 Task: In the  document Kindergartenletter.epub change page color to  'Light Brown'. Insert watermark  'Confidential ' Apply Font Style in watermark Arial
Action: Mouse moved to (40, 65)
Screenshot: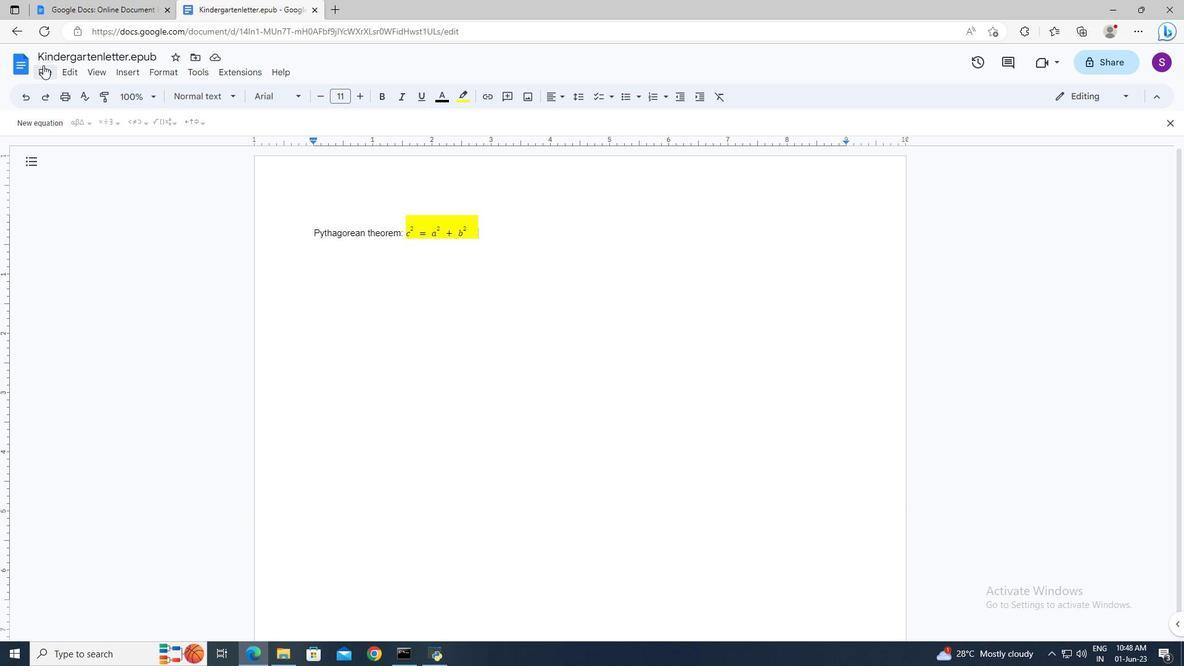 
Action: Mouse pressed left at (40, 65)
Screenshot: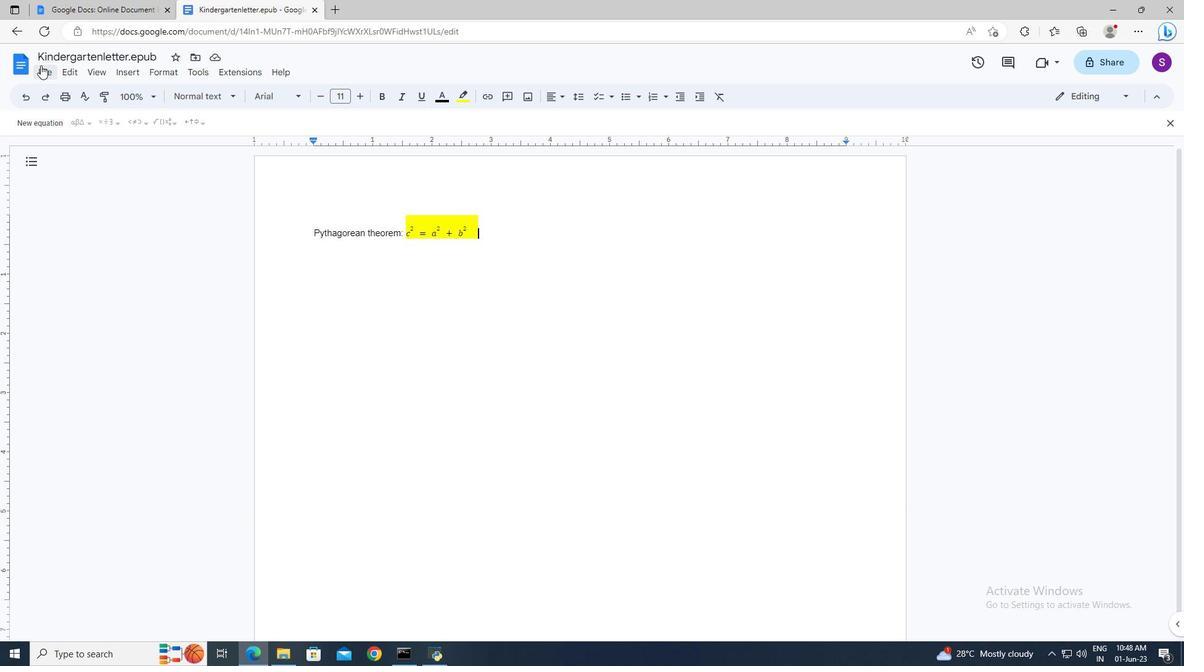 
Action: Mouse moved to (90, 403)
Screenshot: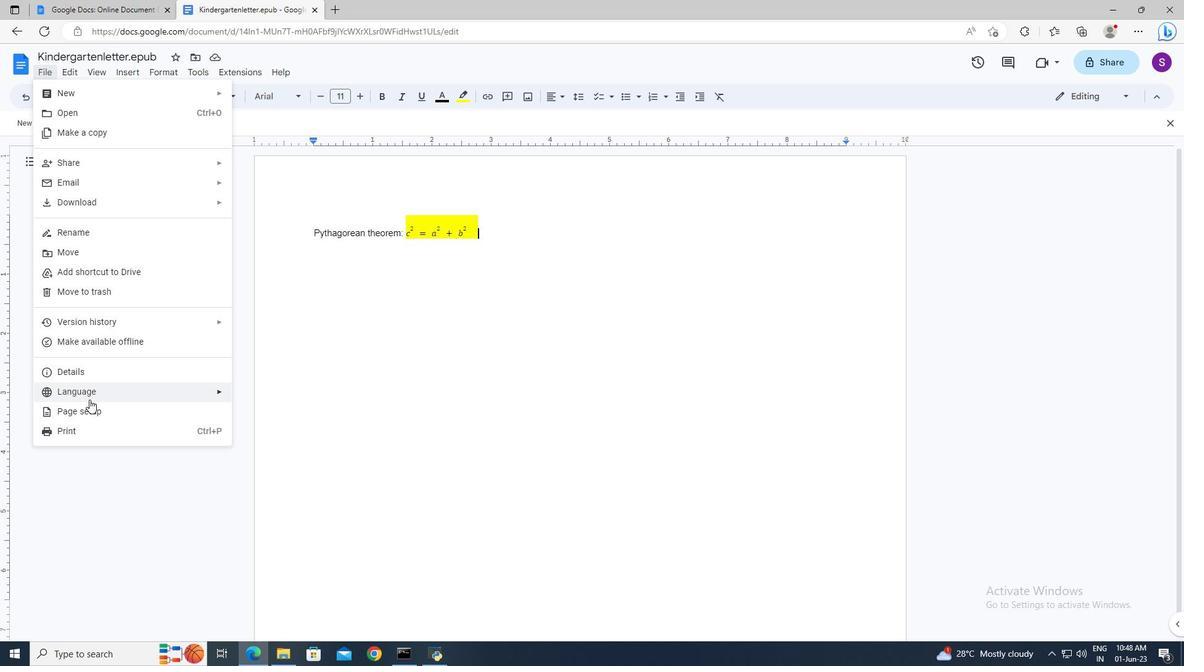 
Action: Mouse pressed left at (90, 403)
Screenshot: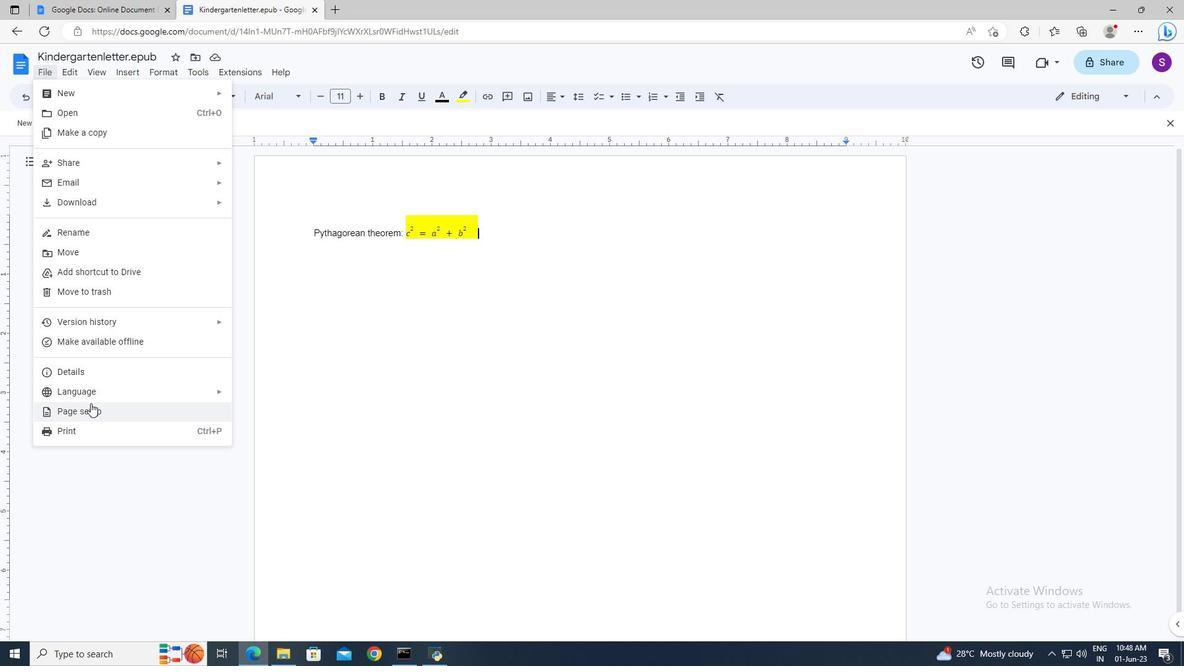 
Action: Mouse moved to (502, 425)
Screenshot: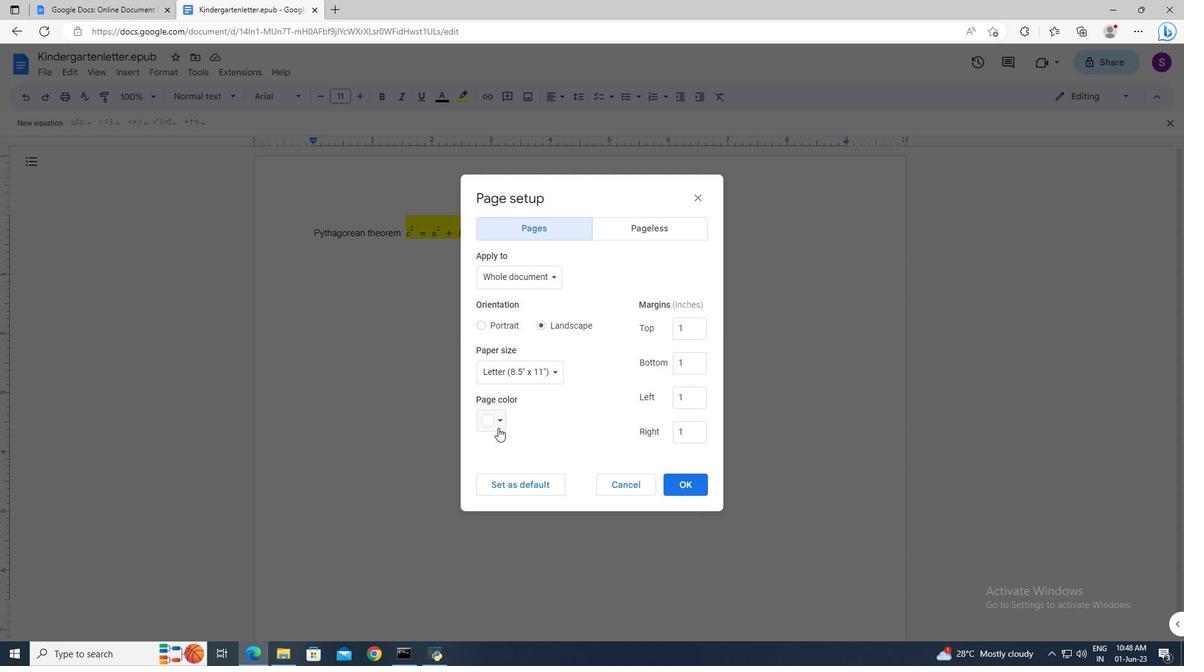 
Action: Mouse pressed left at (502, 425)
Screenshot: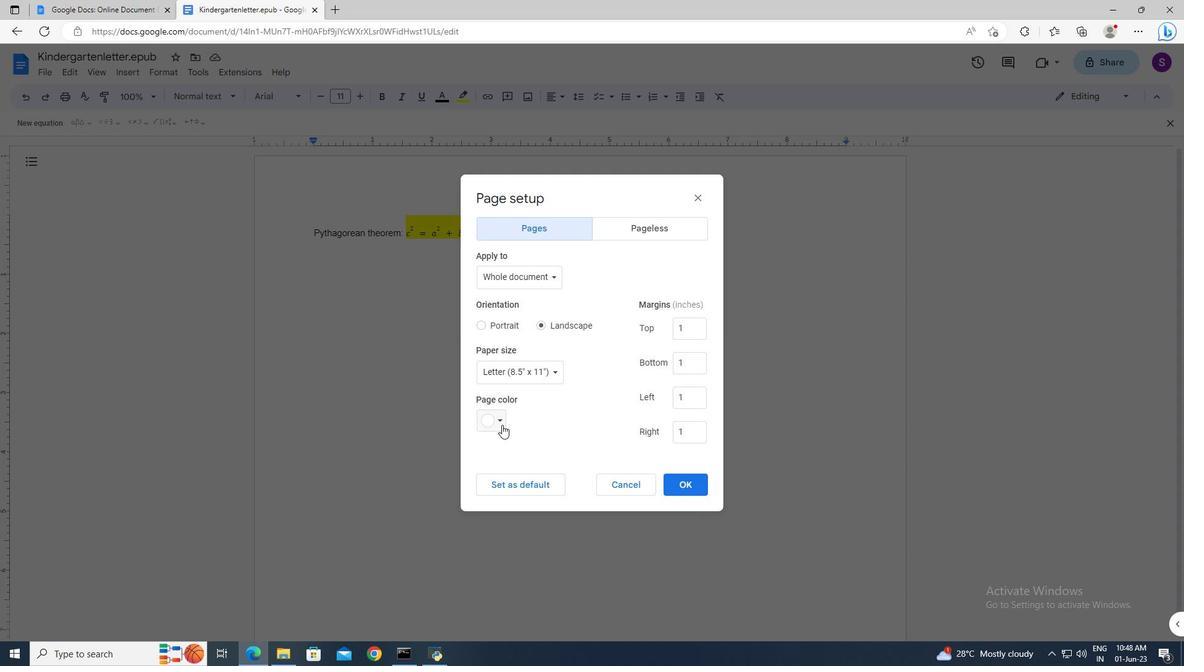 
Action: Mouse moved to (519, 523)
Screenshot: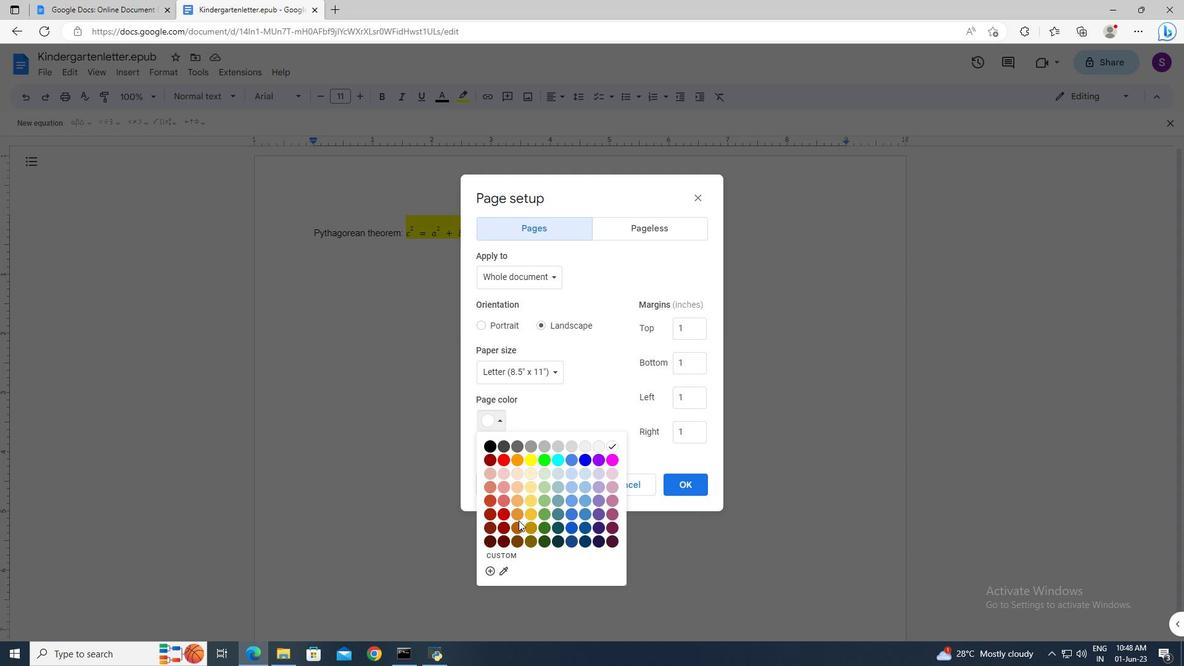 
Action: Mouse pressed left at (519, 523)
Screenshot: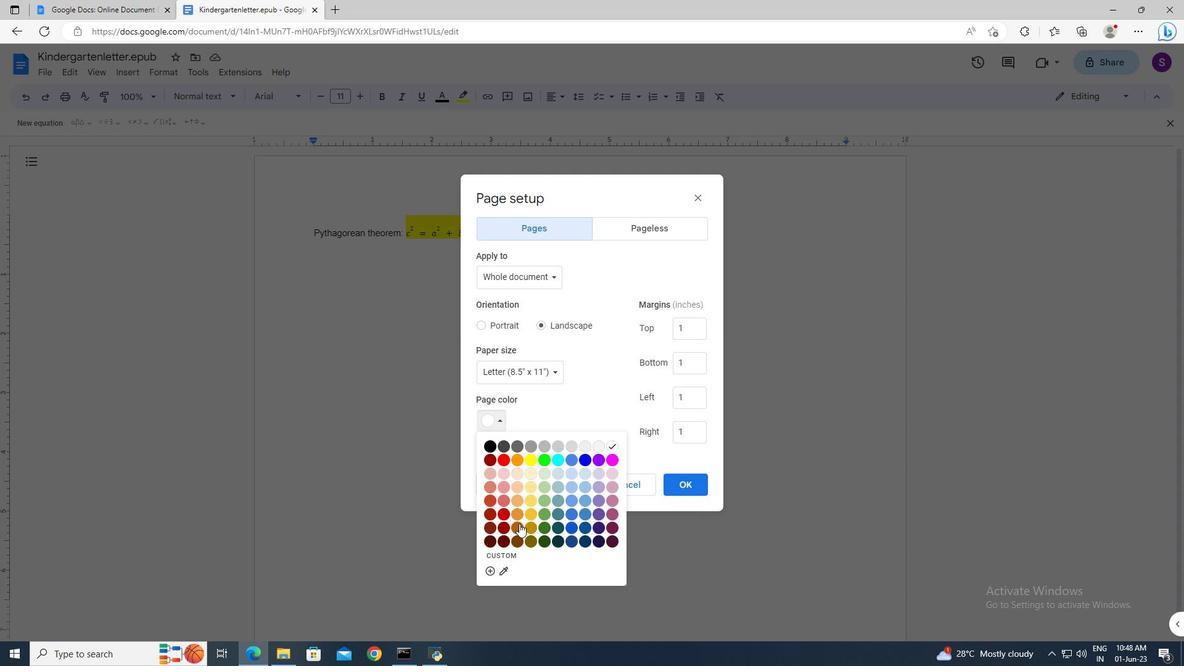 
Action: Mouse moved to (688, 485)
Screenshot: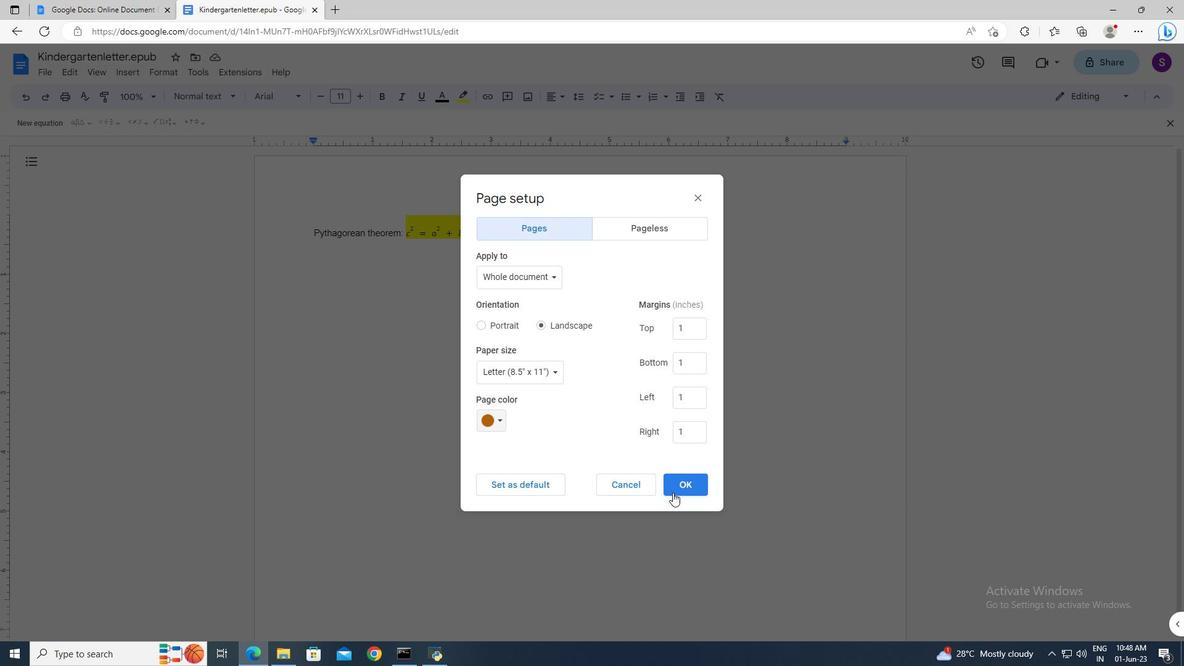 
Action: Mouse pressed left at (688, 485)
Screenshot: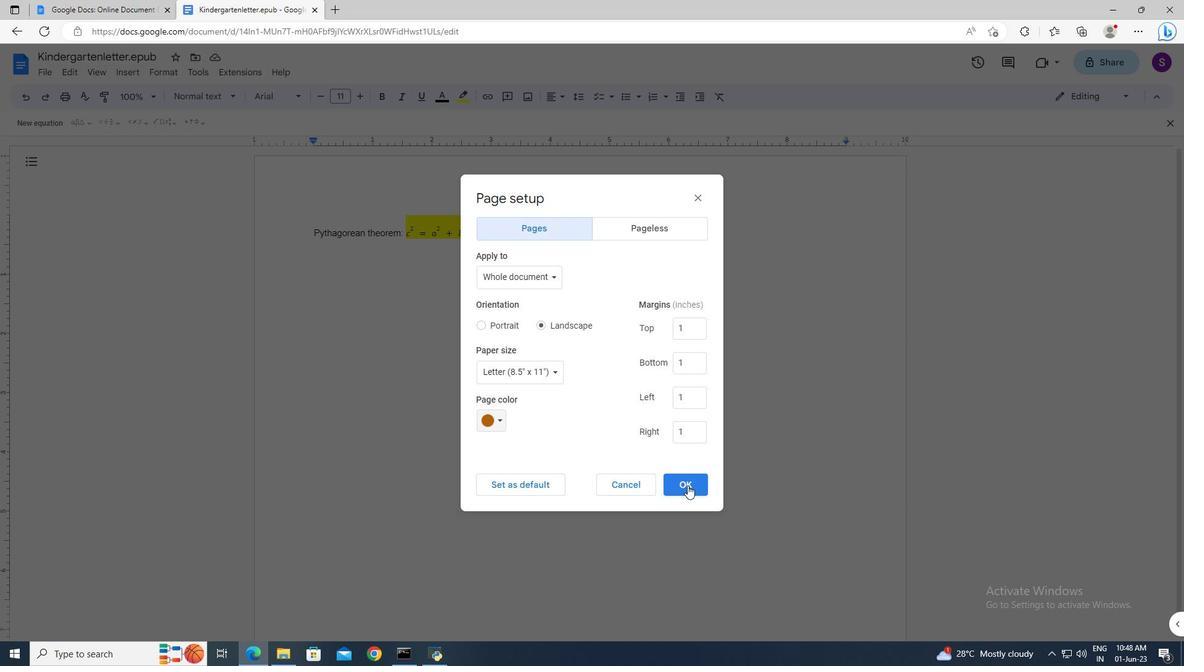 
Action: Mouse moved to (136, 74)
Screenshot: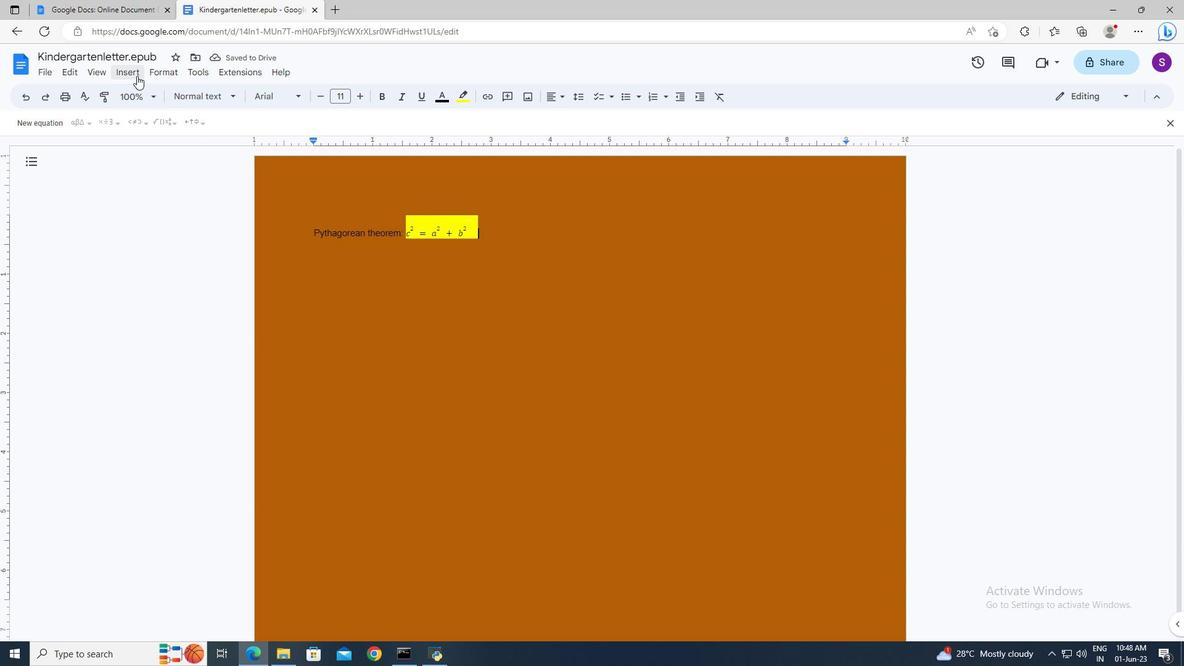 
Action: Mouse pressed left at (136, 74)
Screenshot: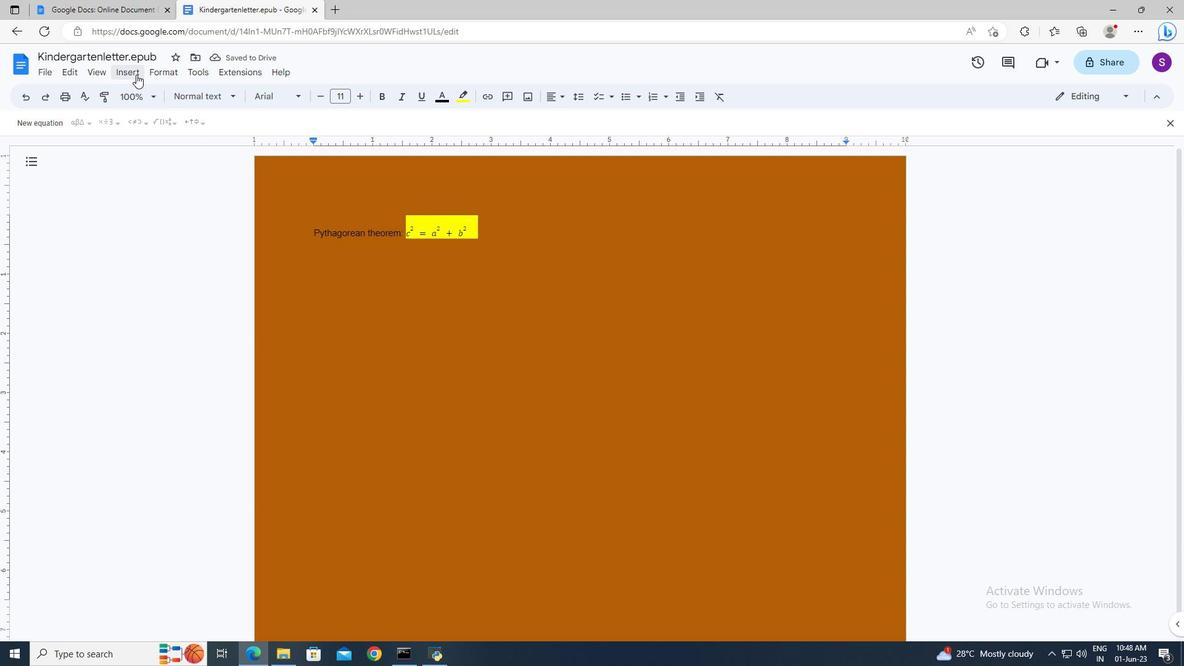 
Action: Mouse moved to (152, 354)
Screenshot: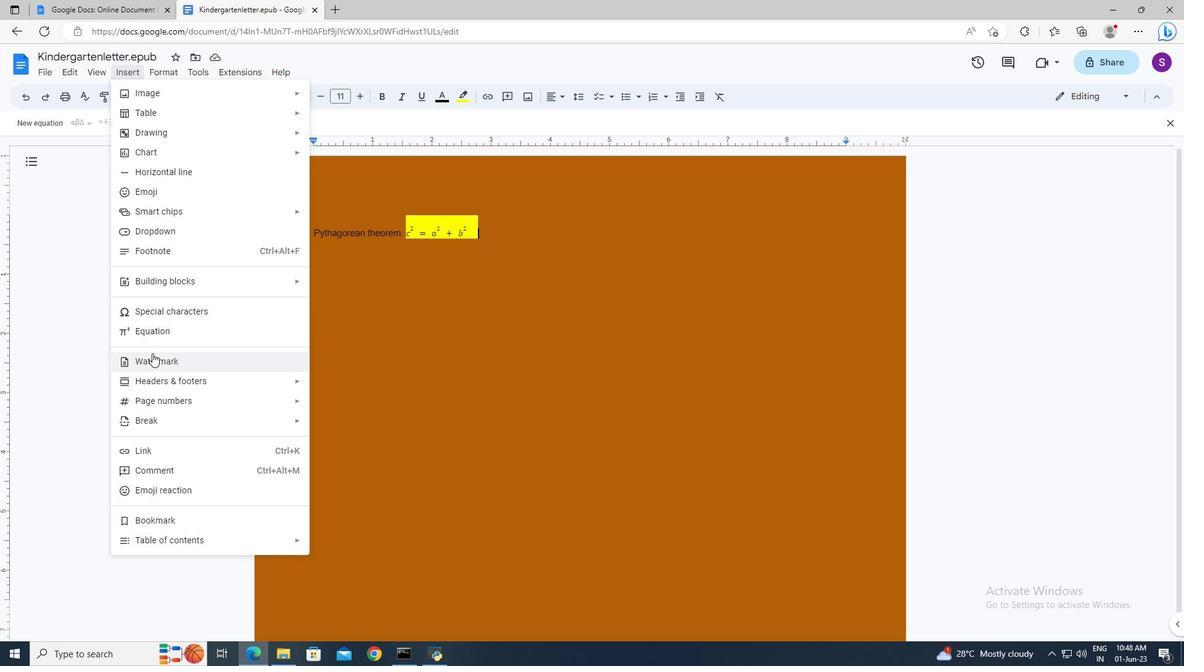 
Action: Mouse pressed left at (152, 354)
Screenshot: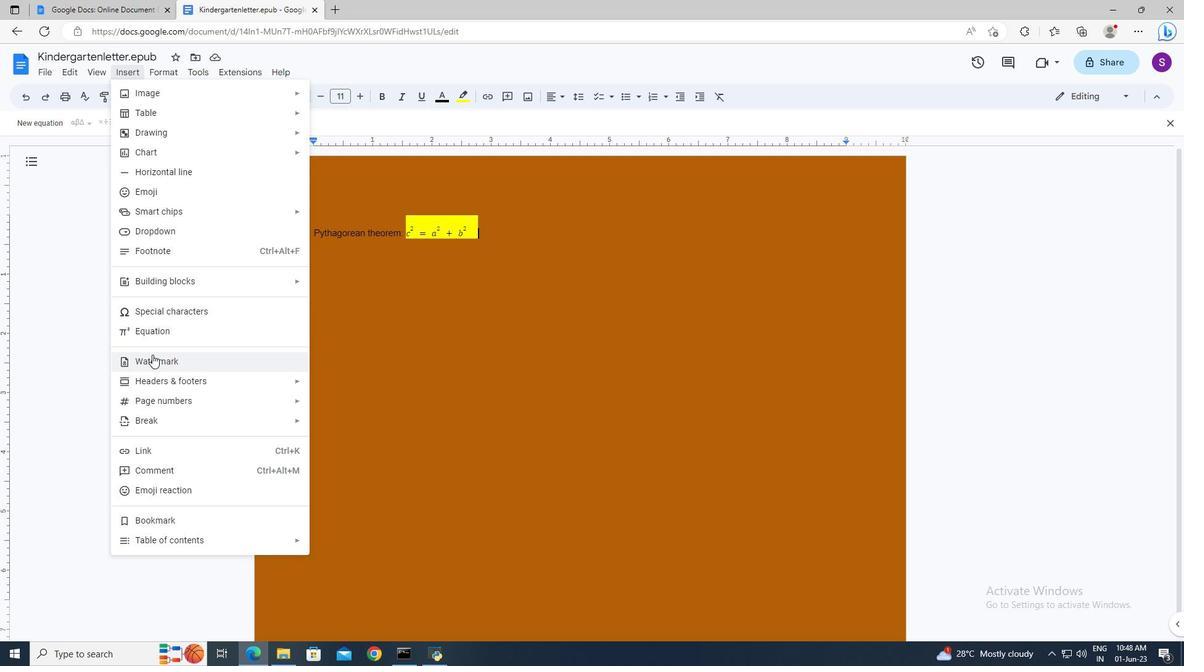 
Action: Mouse moved to (1134, 137)
Screenshot: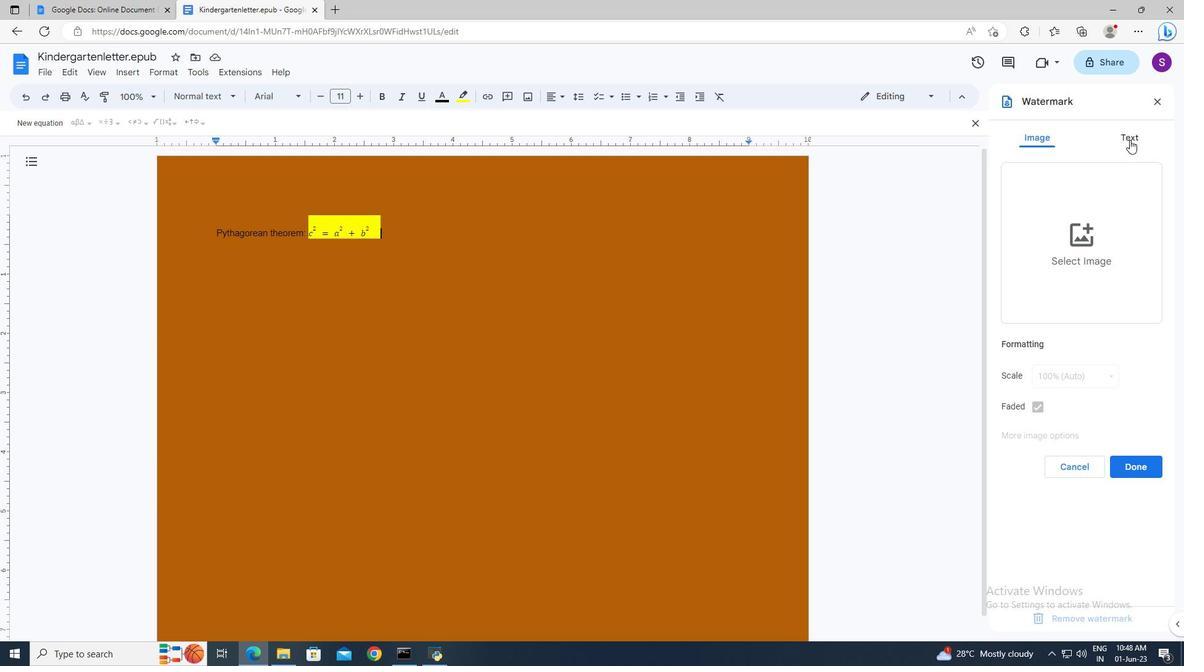 
Action: Mouse pressed left at (1134, 137)
Screenshot: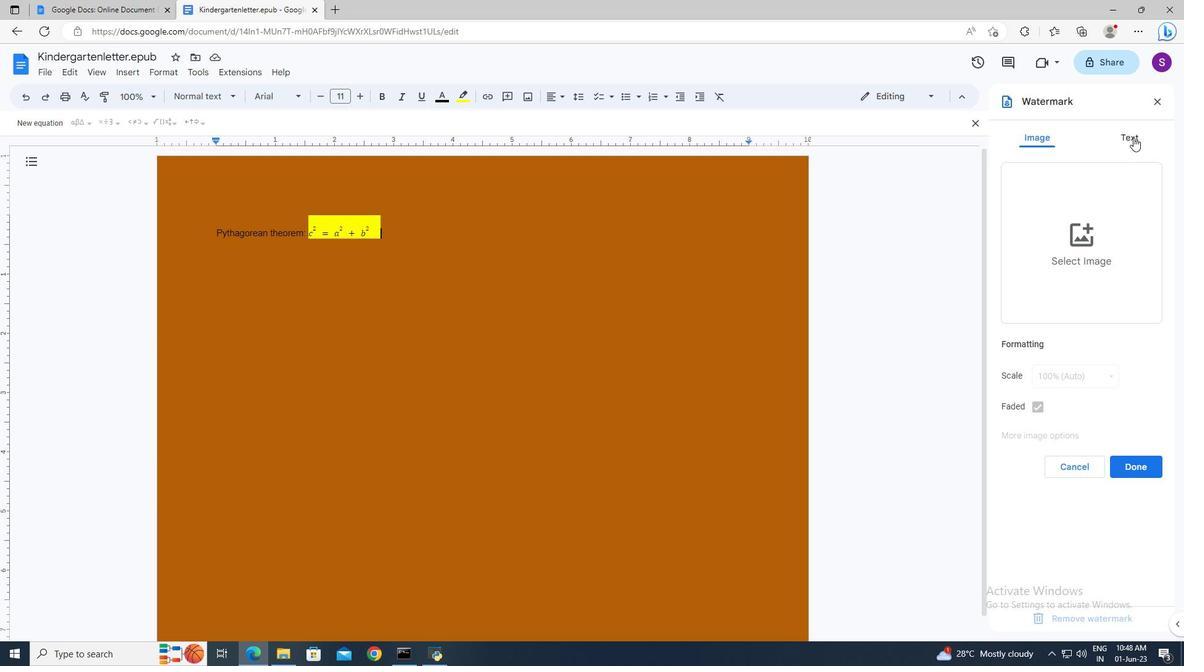 
Action: Mouse moved to (1071, 172)
Screenshot: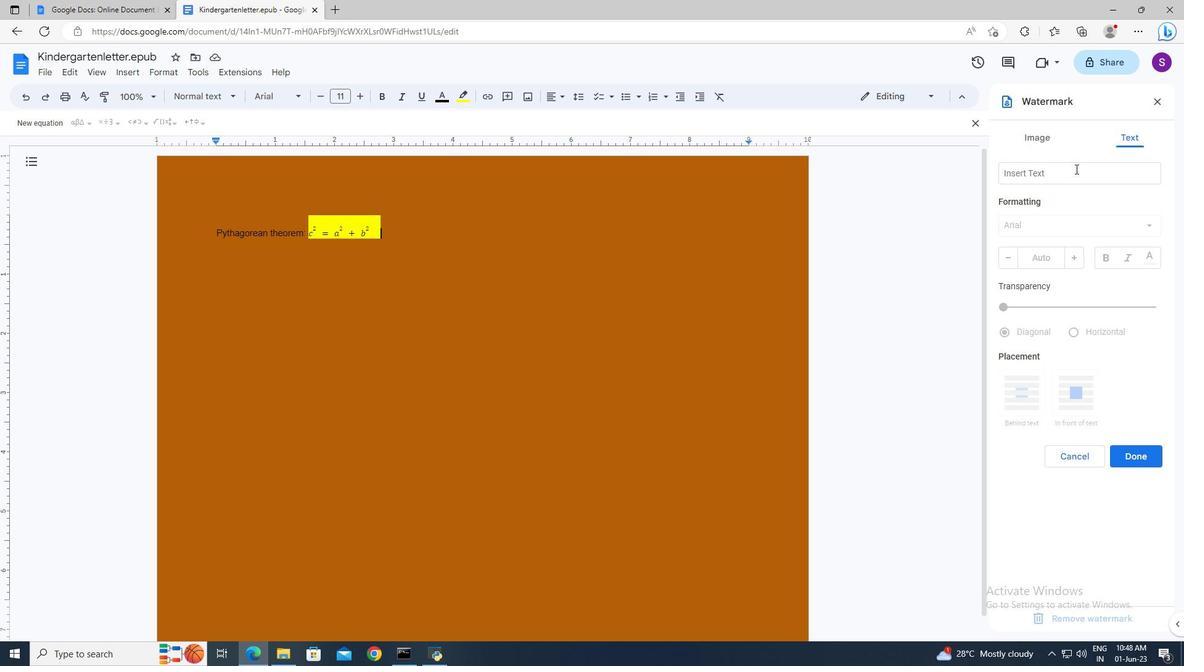 
Action: Mouse pressed left at (1071, 172)
Screenshot: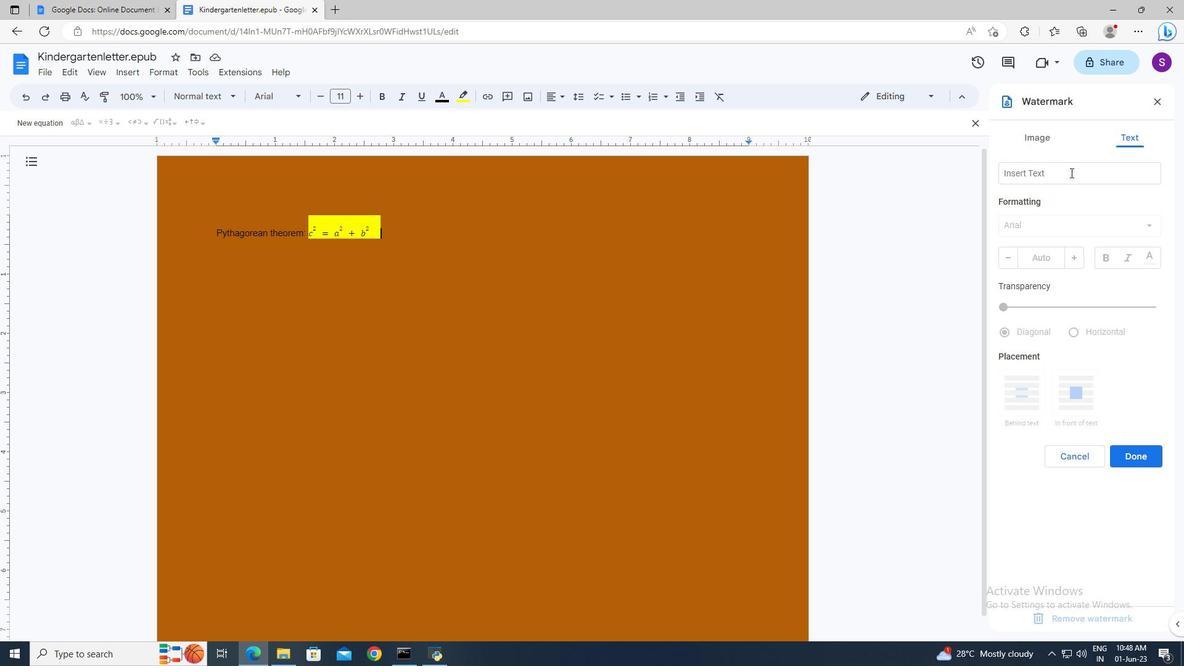 
Action: Key pressed <Key.shift>Confidential<Key.enter>
Screenshot: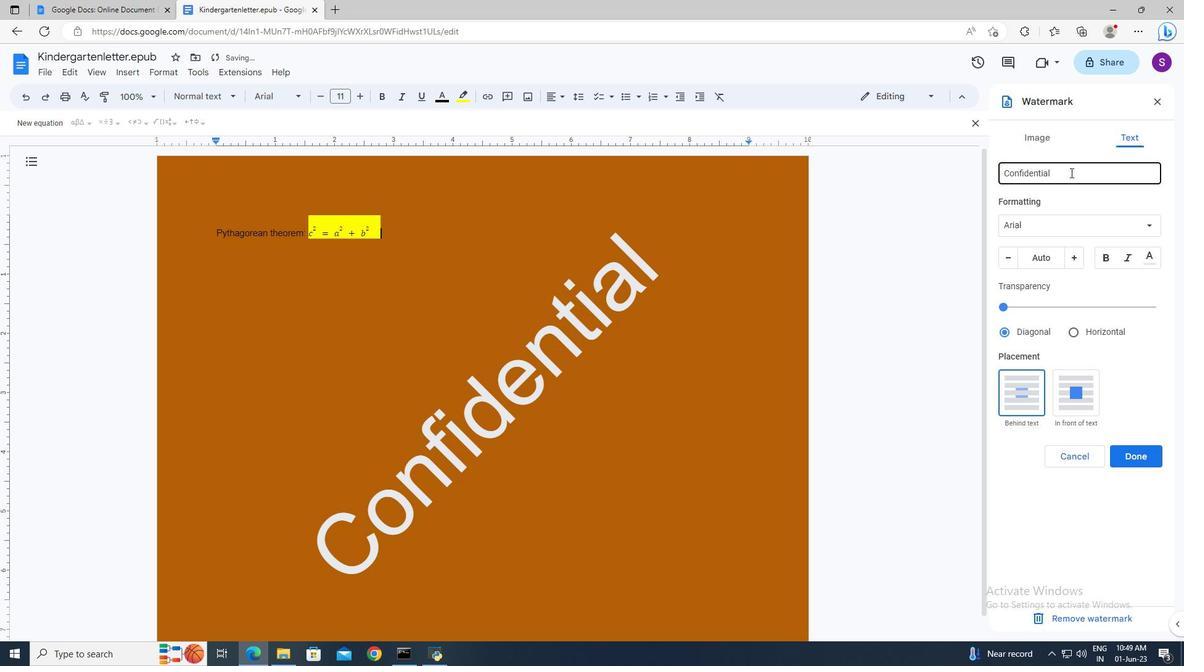 
Action: Mouse moved to (1071, 219)
Screenshot: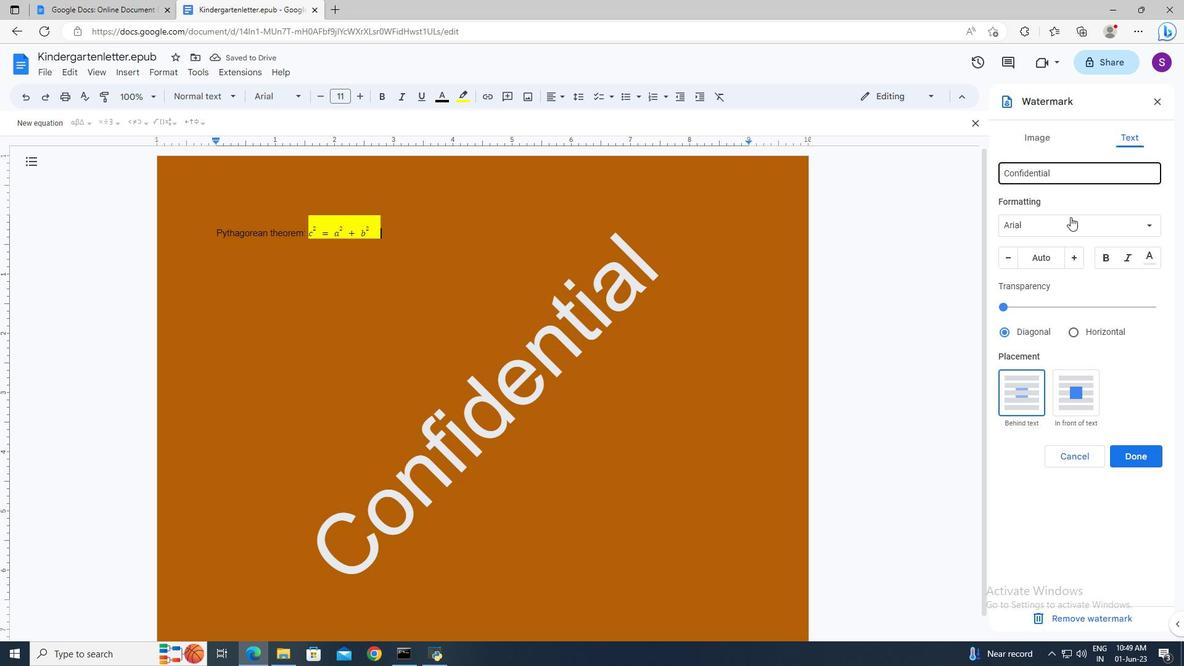 
Action: Mouse pressed left at (1071, 219)
Screenshot: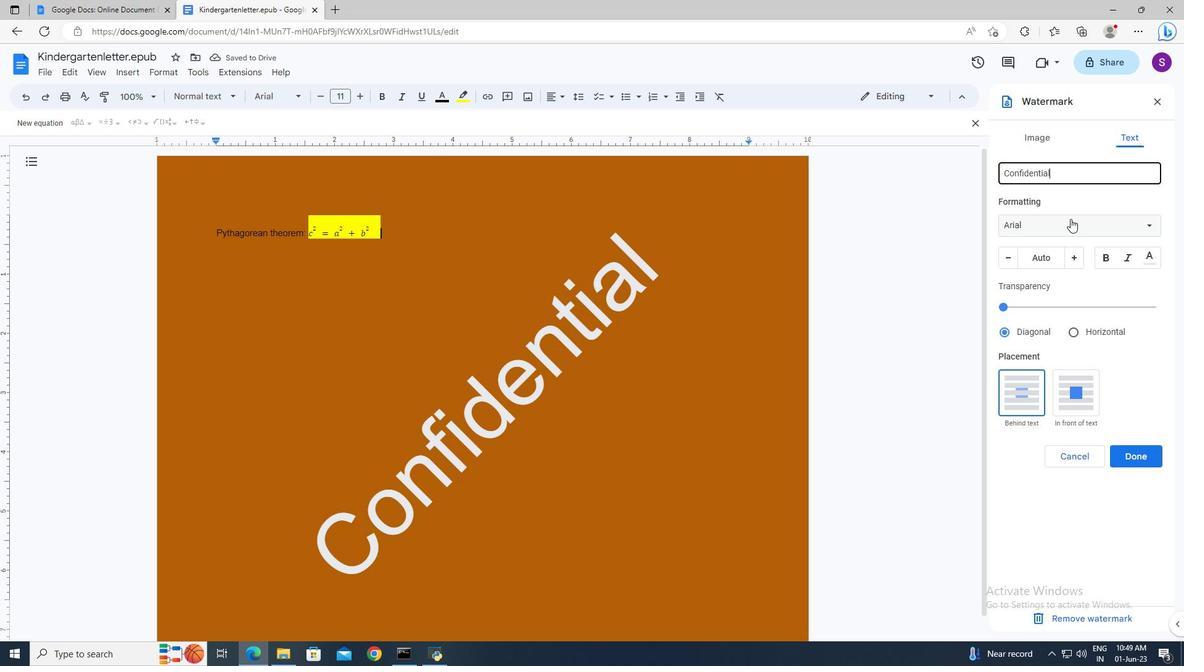 
Action: Mouse moved to (1049, 452)
Screenshot: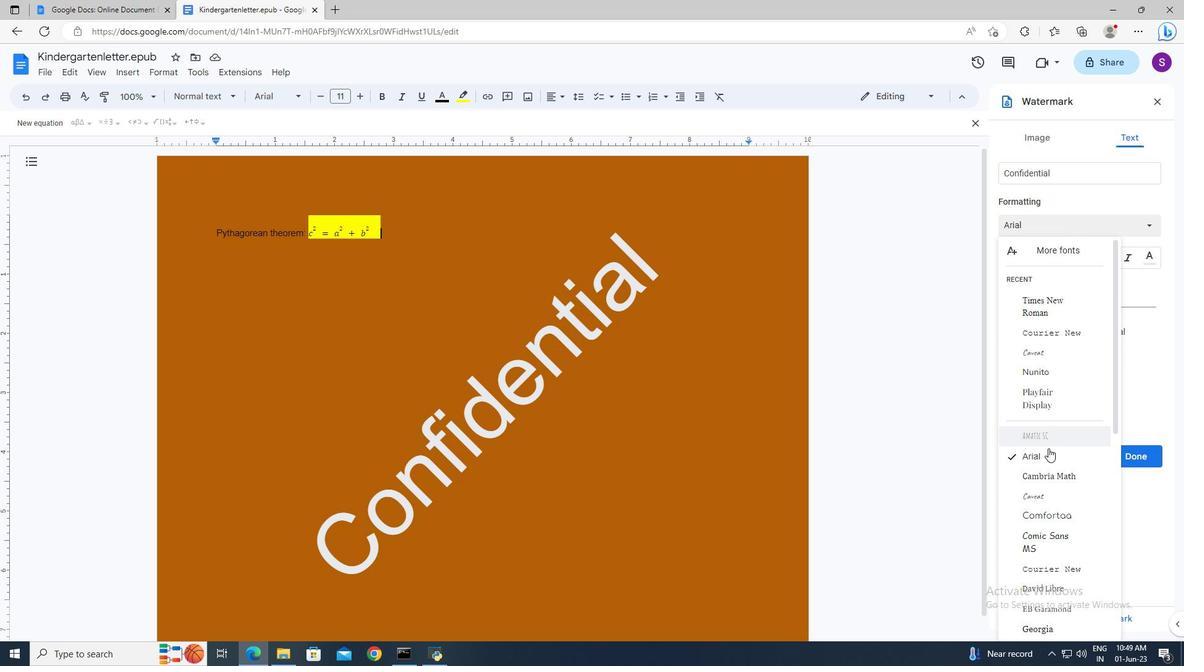
Action: Mouse pressed left at (1049, 452)
Screenshot: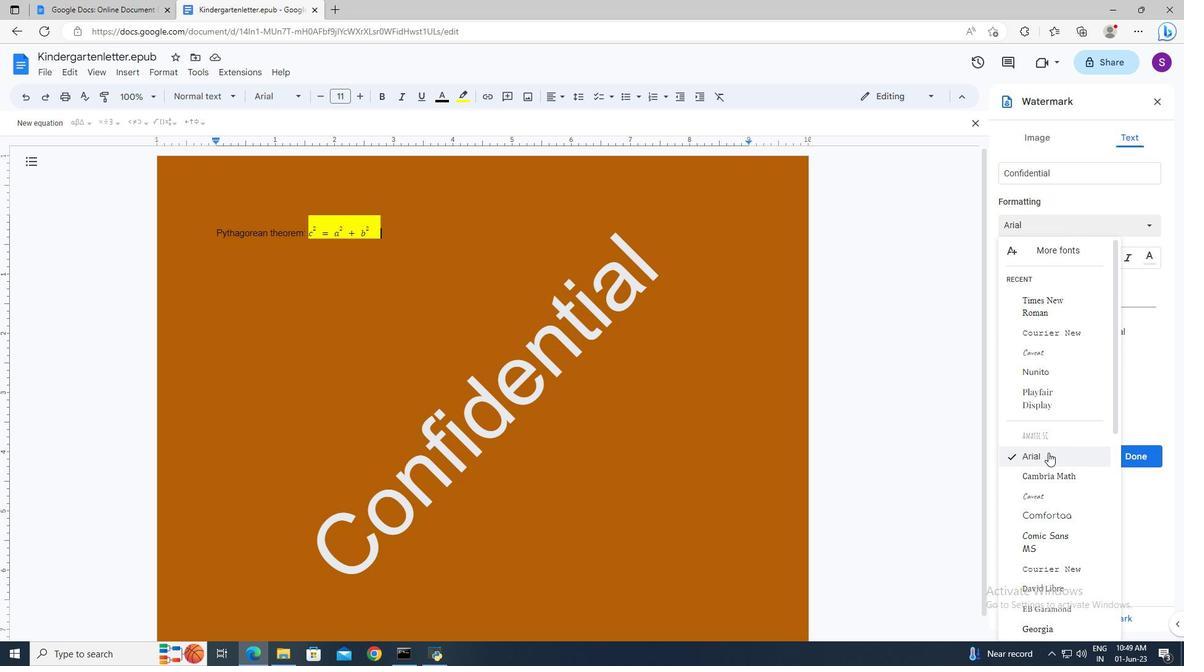 
Action: Mouse moved to (1128, 455)
Screenshot: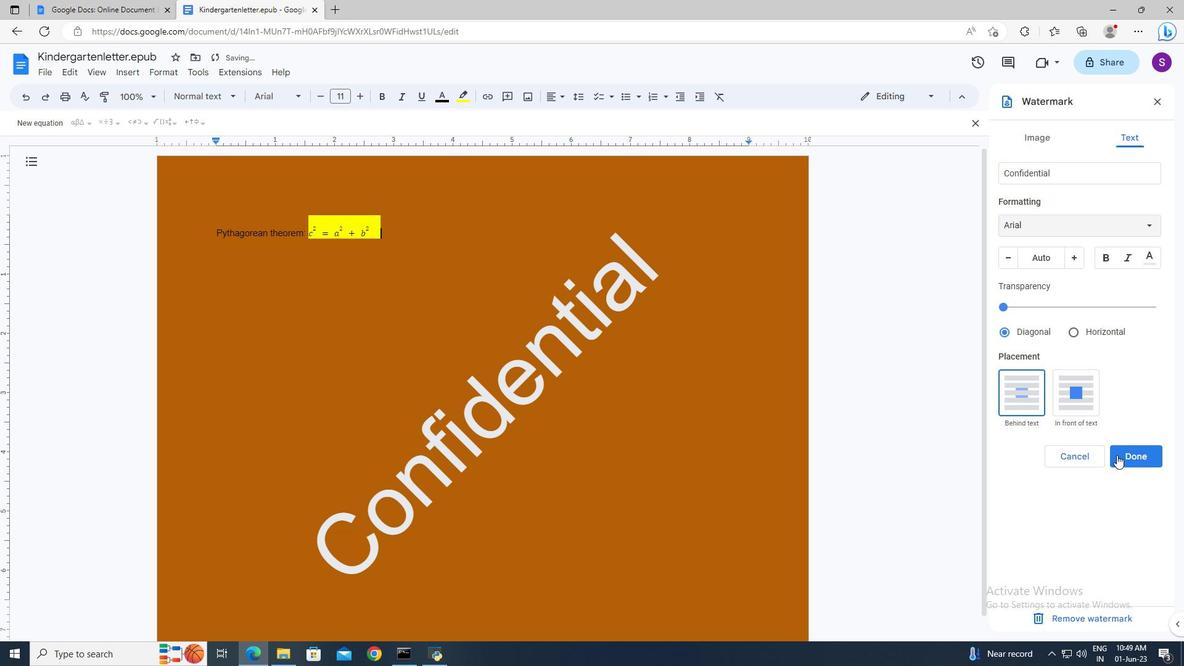 
Action: Mouse pressed left at (1128, 455)
Screenshot: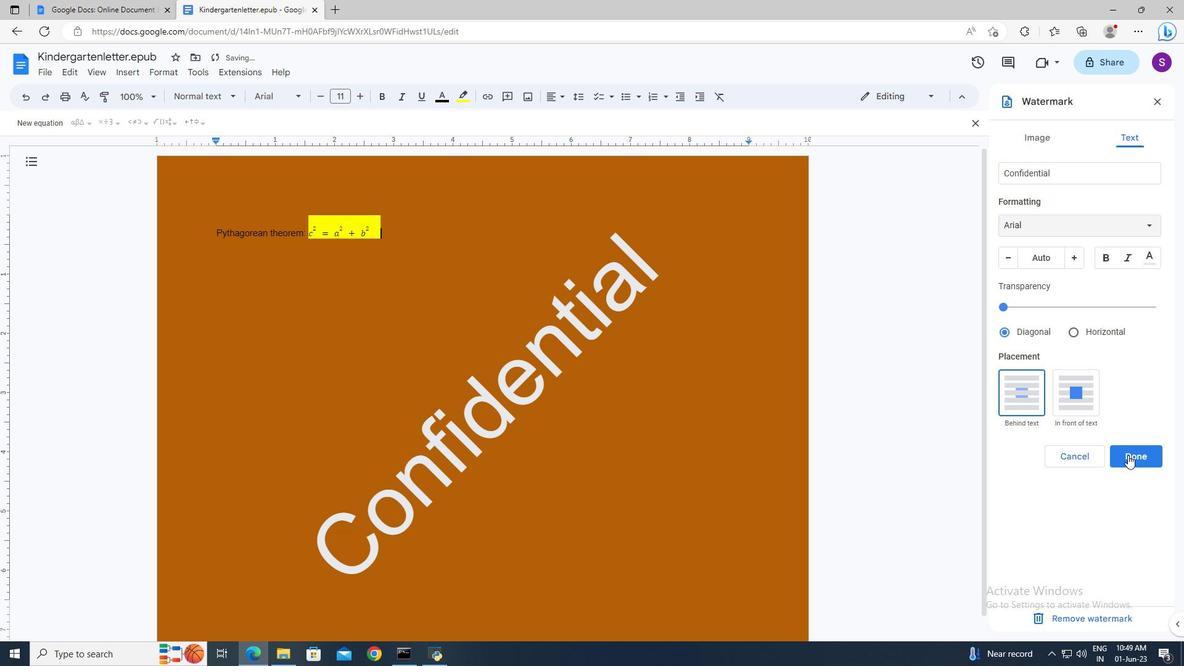 
